 Task: Create a task  Integrate website with a new customer review management tool , assign it to team member softage.1@softage.net in the project ConnectTech and update the status of the task to  On Track  , set the priority of the task to Low
Action: Mouse moved to (56, 443)
Screenshot: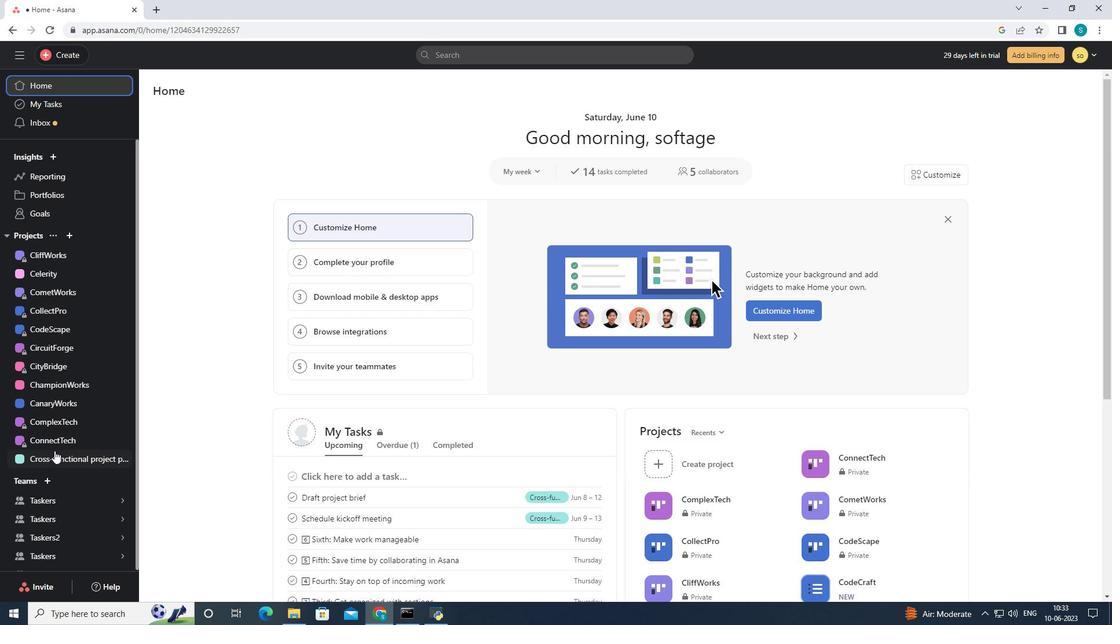 
Action: Mouse pressed left at (56, 443)
Screenshot: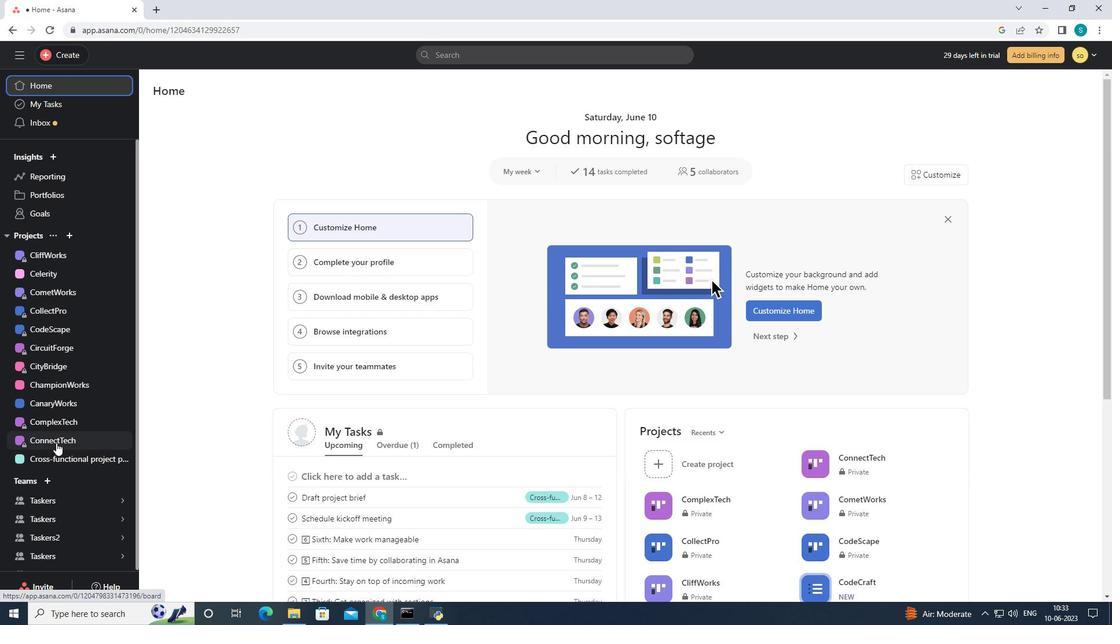 
Action: Mouse moved to (56, 55)
Screenshot: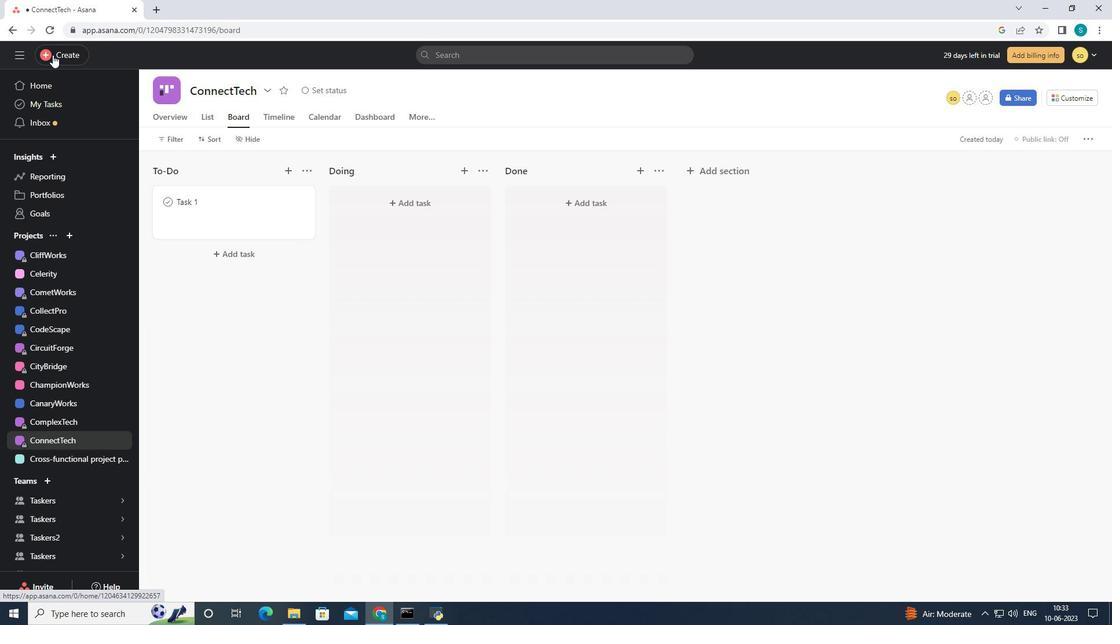 
Action: Mouse pressed left at (56, 55)
Screenshot: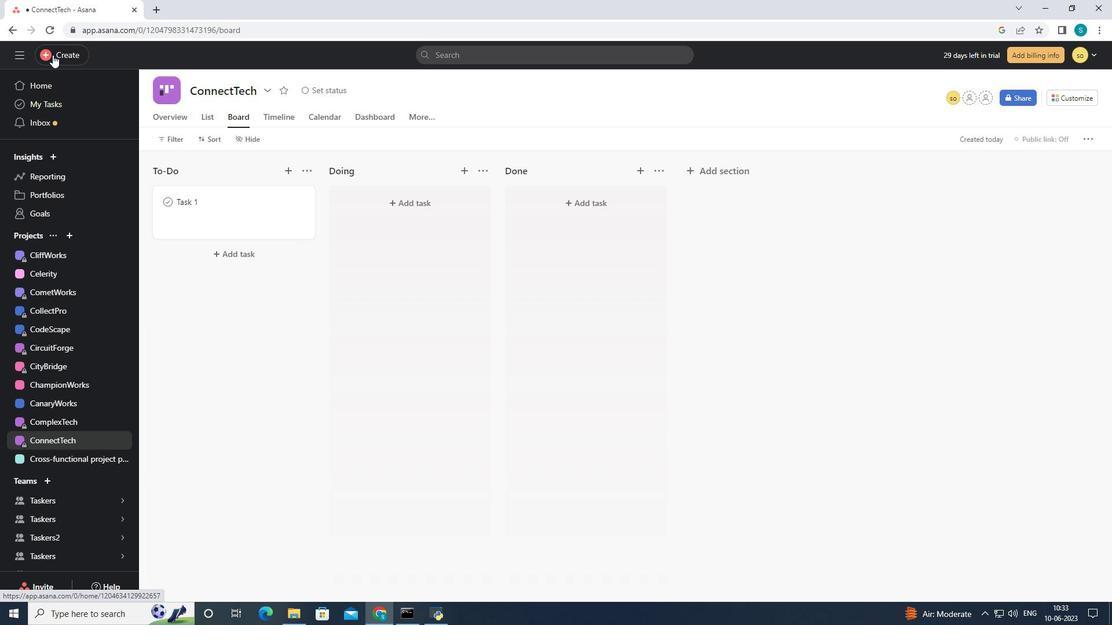 
Action: Mouse moved to (133, 61)
Screenshot: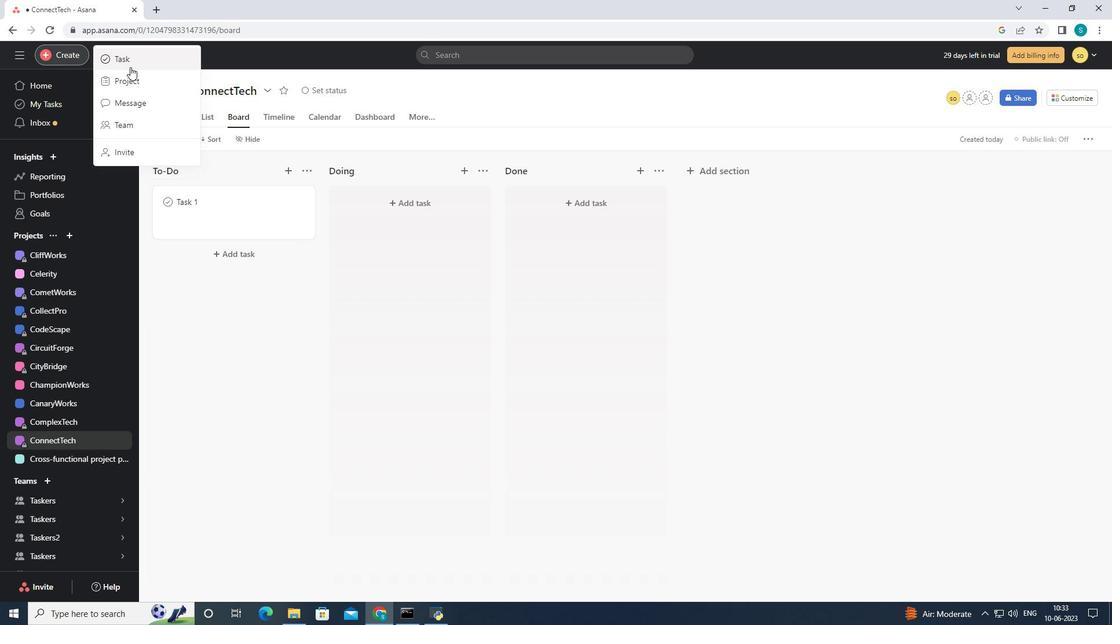 
Action: Mouse pressed left at (133, 61)
Screenshot: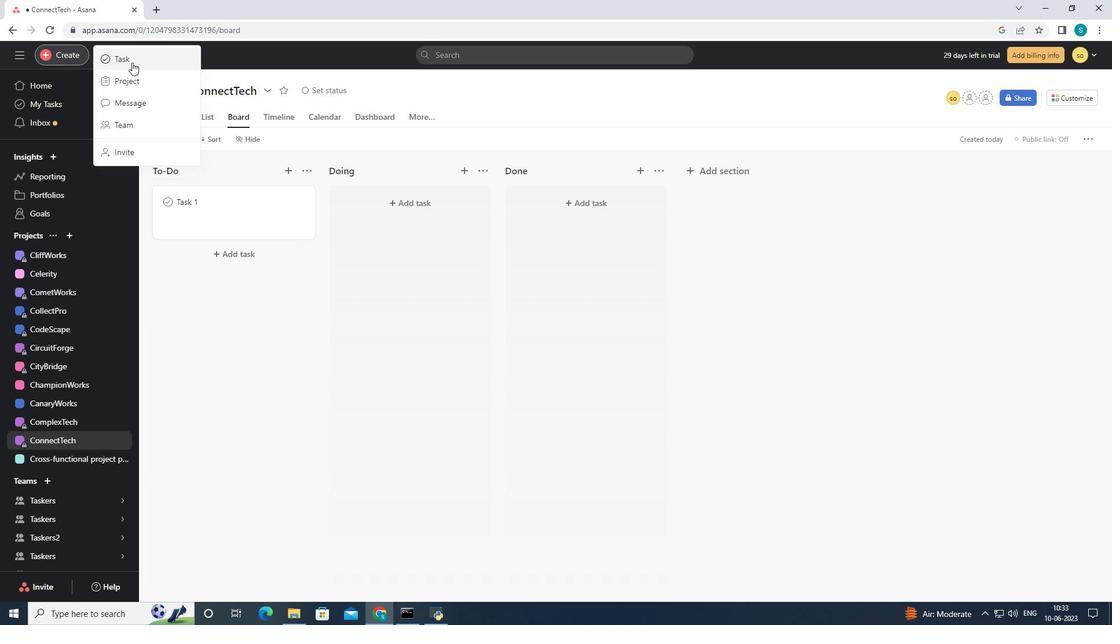 
Action: Mouse moved to (862, 359)
Screenshot: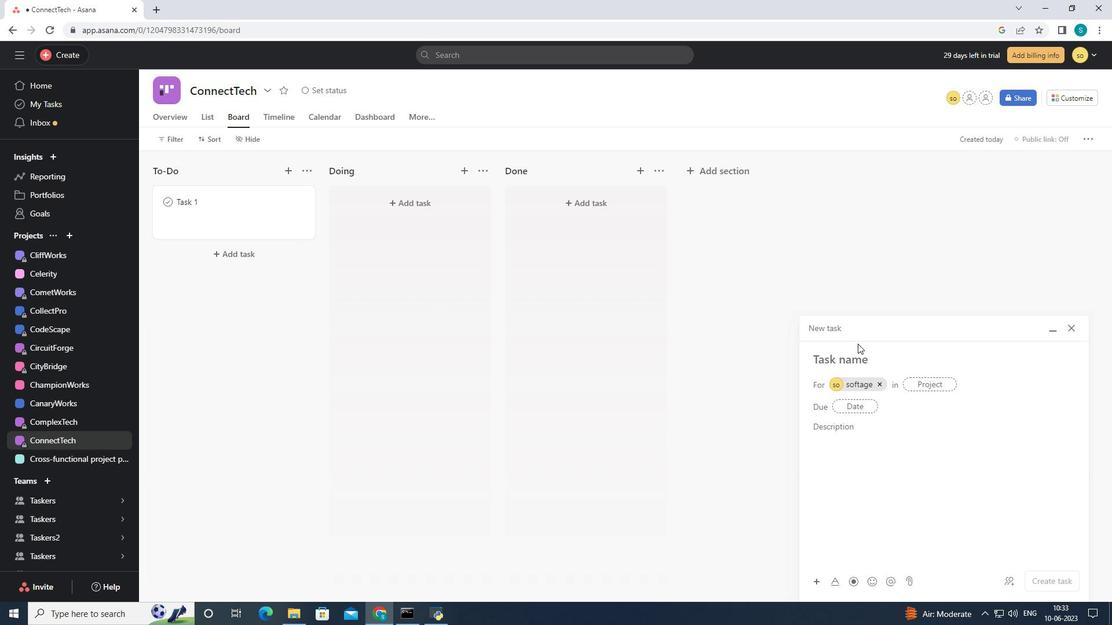 
Action: Mouse pressed left at (862, 359)
Screenshot: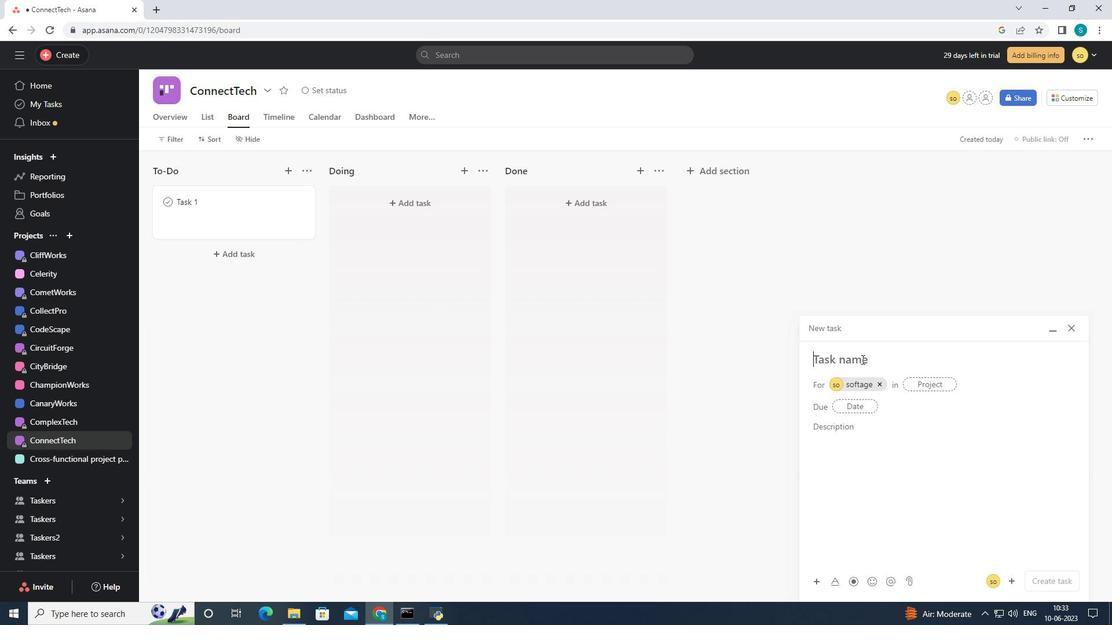 
Action: Key pressed <Key.shift>Integrate<Key.space><Key.shift>Website<Key.space>with<Key.space>a<Key.space>new<Key.space>customer<Key.space>review<Key.space>management<Key.space>tool
Screenshot: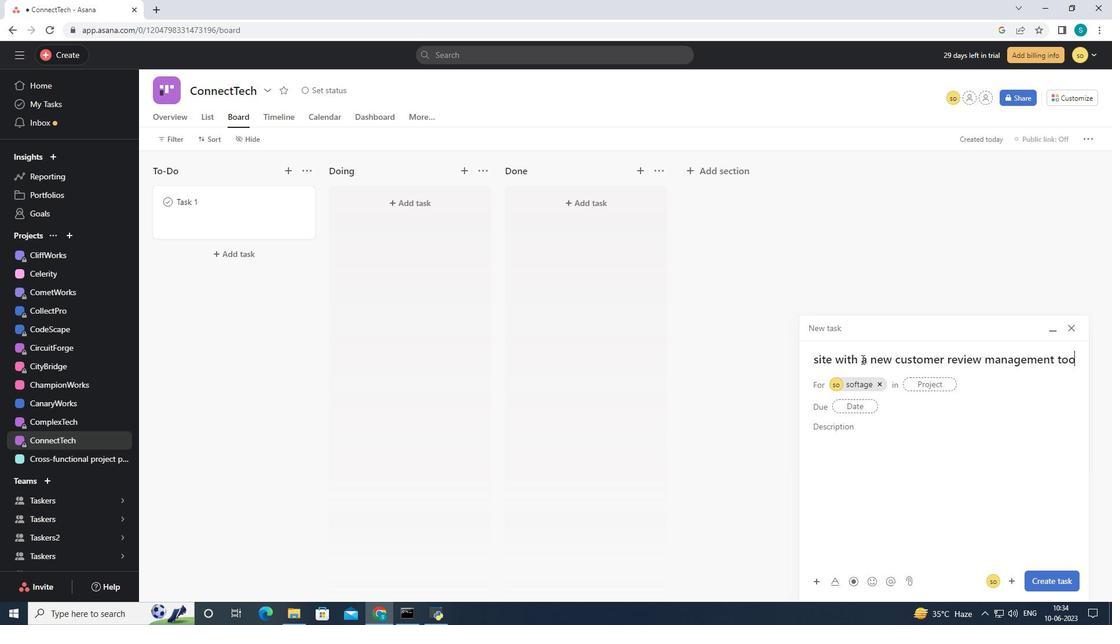 
Action: Mouse moved to (877, 385)
Screenshot: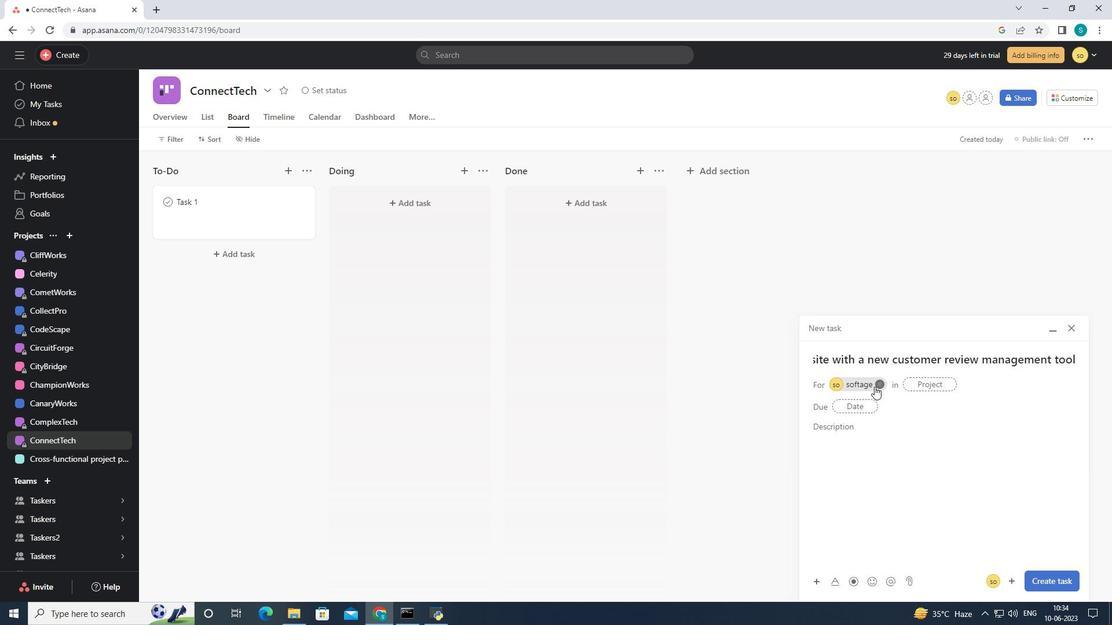 
Action: Mouse pressed left at (877, 385)
Screenshot: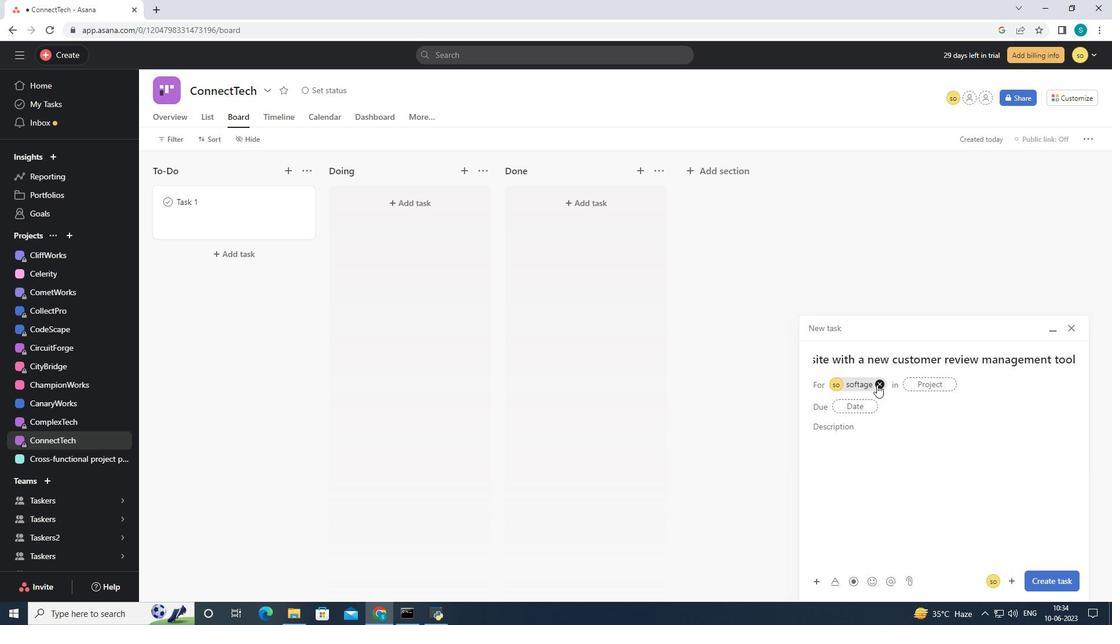 
Action: Mouse moved to (861, 384)
Screenshot: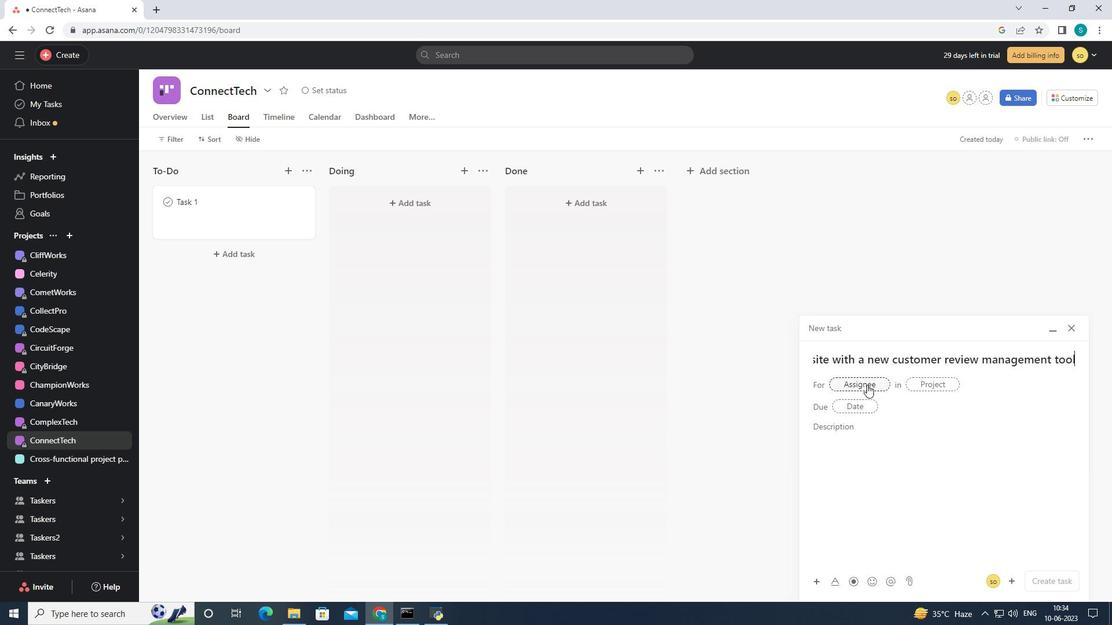 
Action: Mouse pressed left at (861, 384)
Screenshot: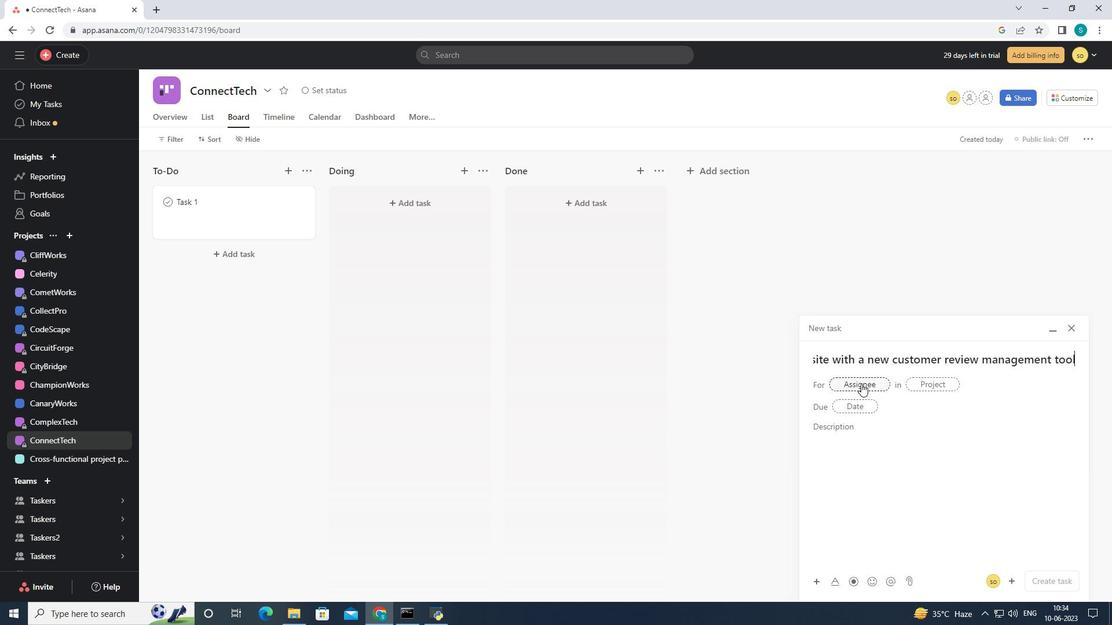 
Action: Key pressed softage.1<Key.shift>@
Screenshot: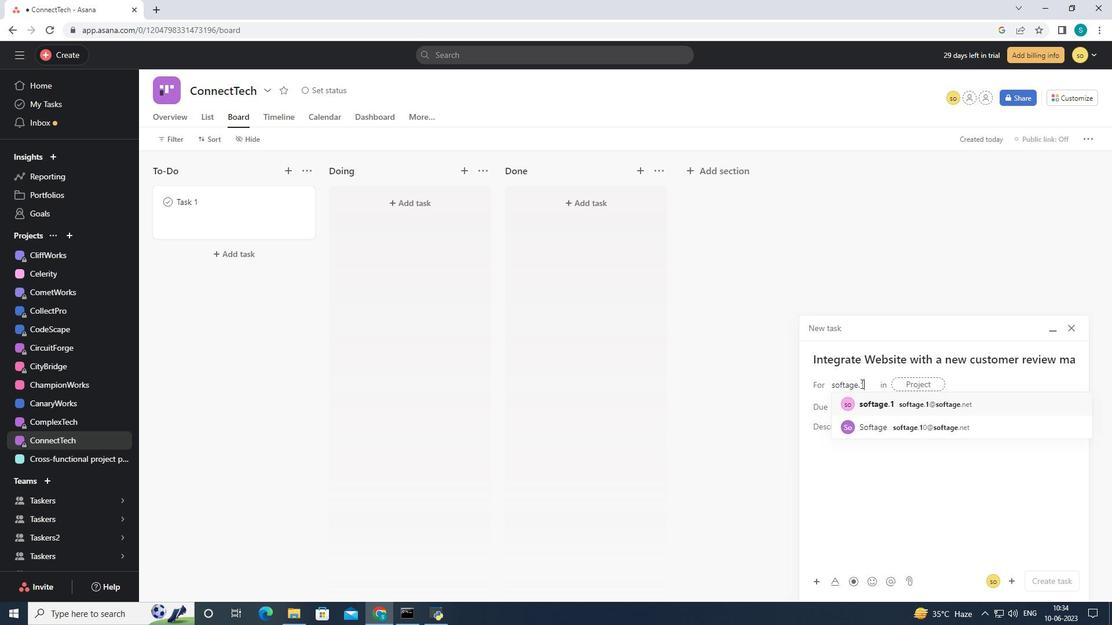 
Action: Mouse moved to (924, 403)
Screenshot: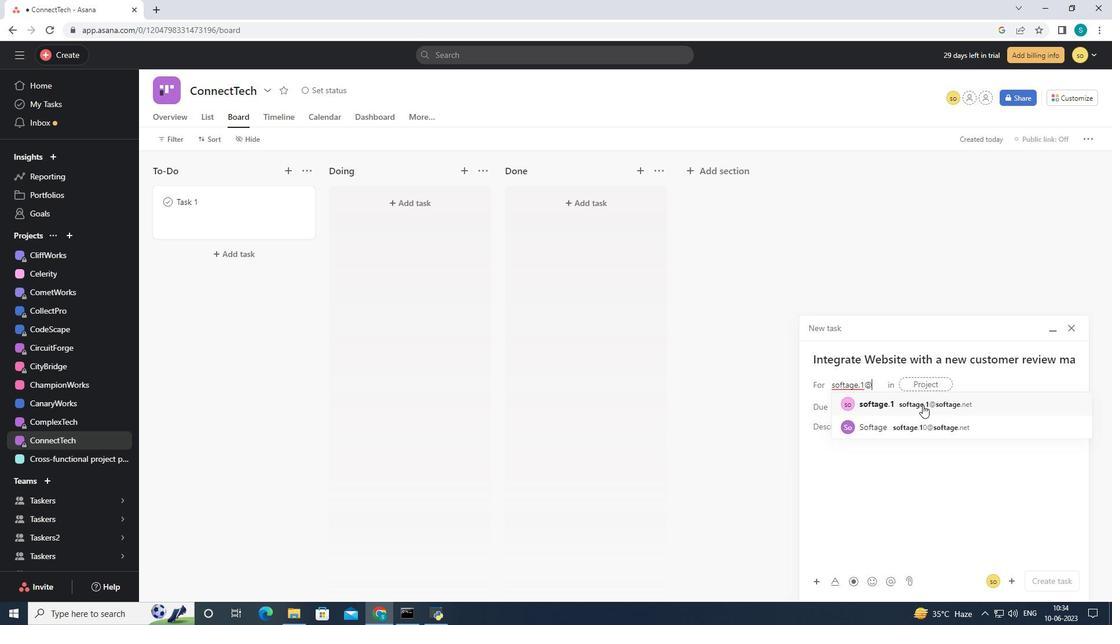 
Action: Mouse pressed left at (924, 403)
Screenshot: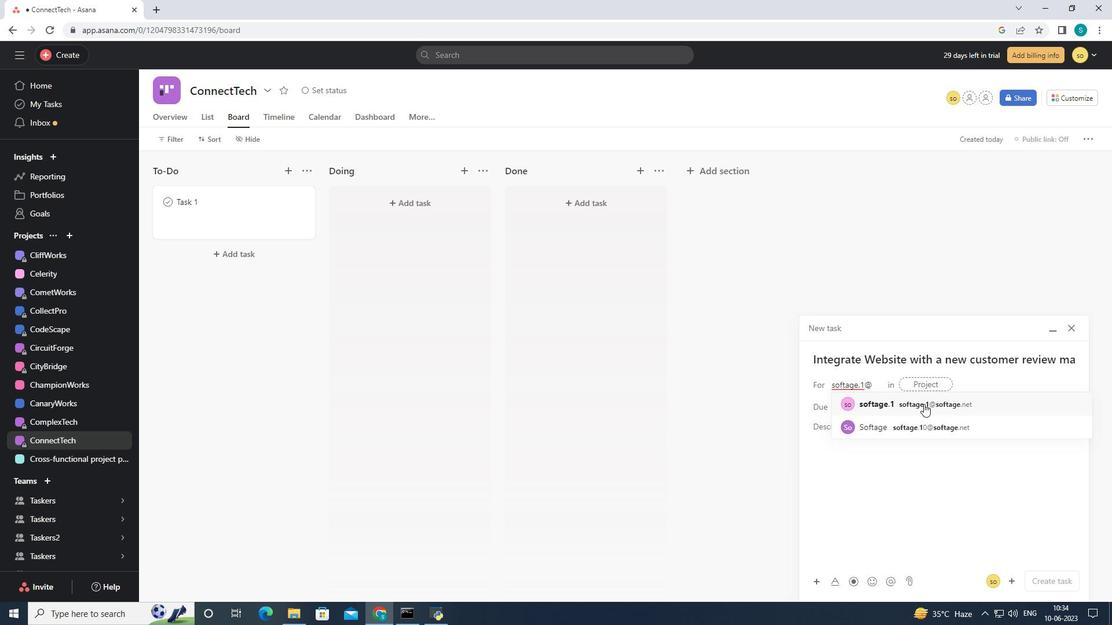 
Action: Mouse moved to (793, 403)
Screenshot: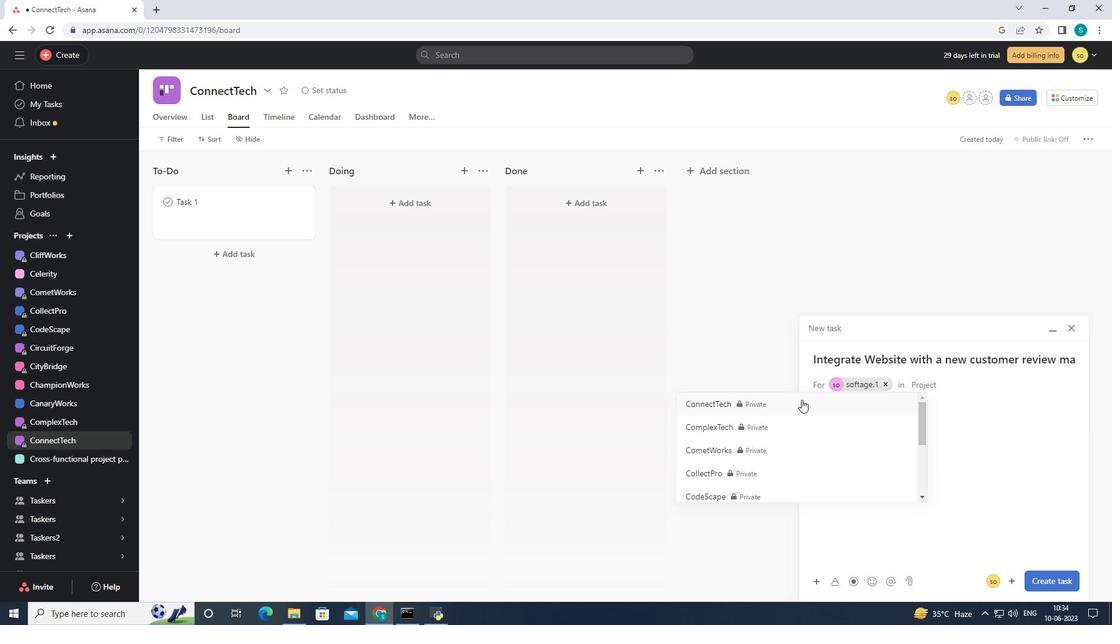 
Action: Mouse pressed left at (793, 403)
Screenshot: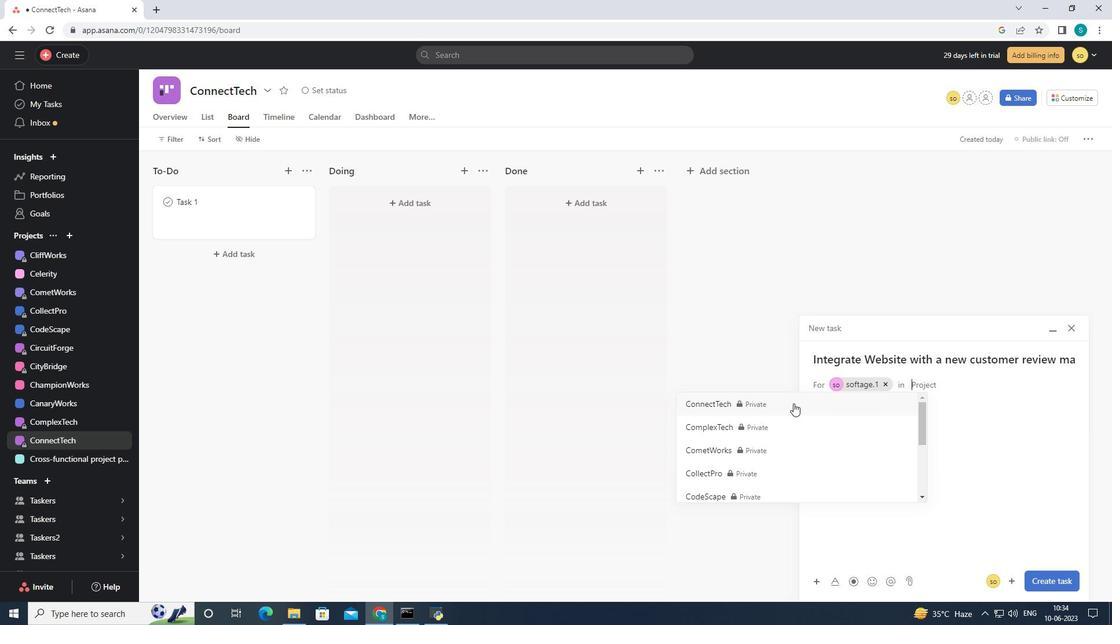 
Action: Mouse moved to (873, 432)
Screenshot: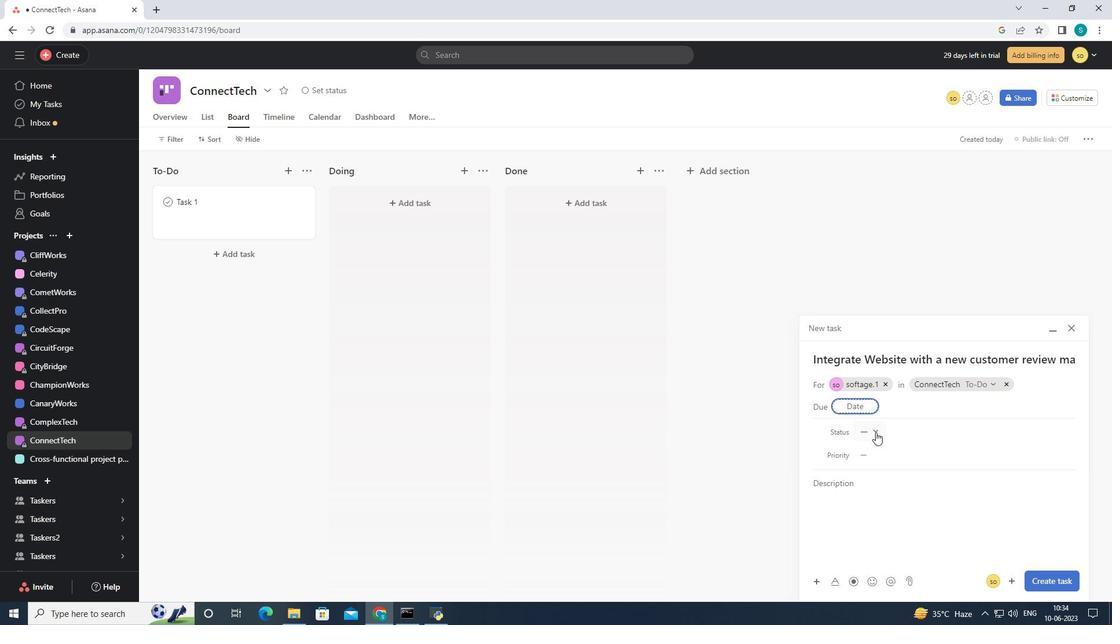 
Action: Mouse pressed left at (873, 432)
Screenshot: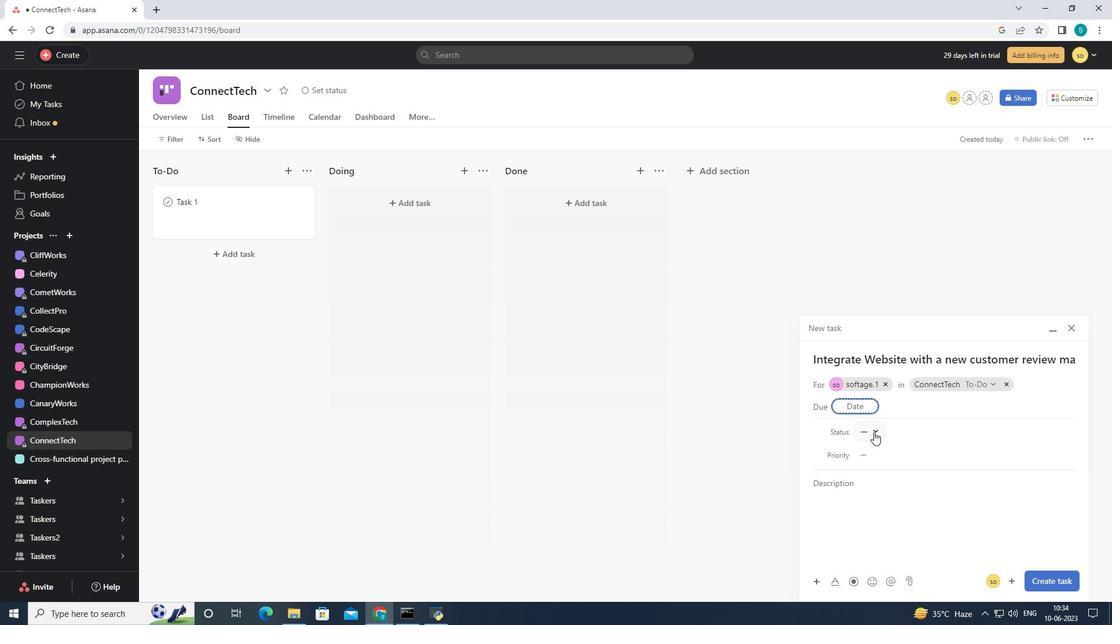
Action: Mouse moved to (877, 468)
Screenshot: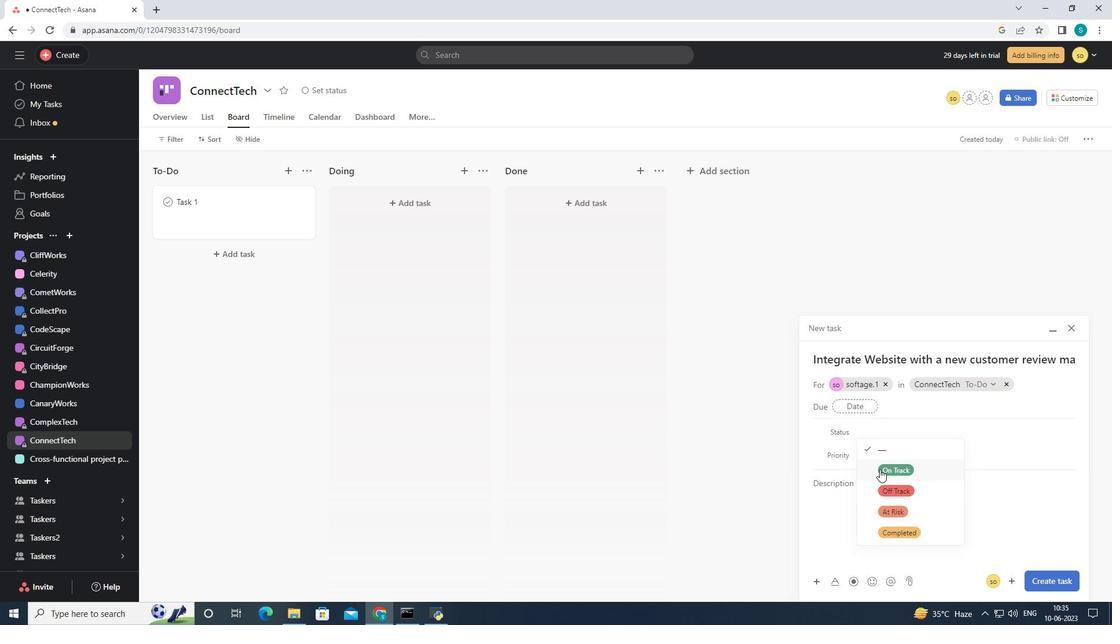 
Action: Mouse pressed left at (877, 468)
Screenshot: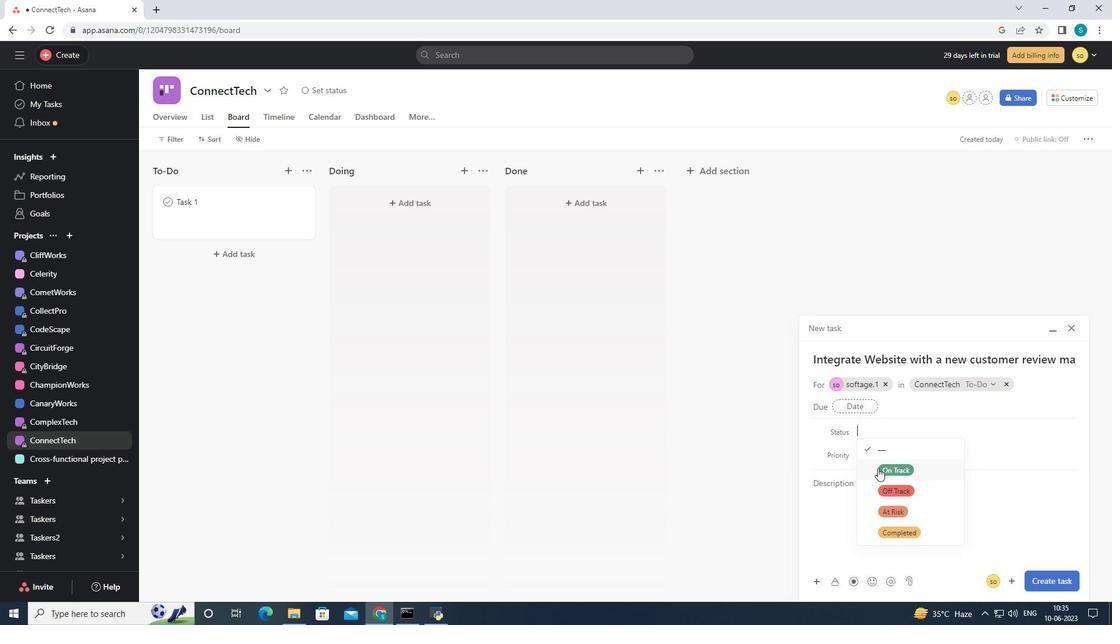 
Action: Mouse moved to (878, 454)
Screenshot: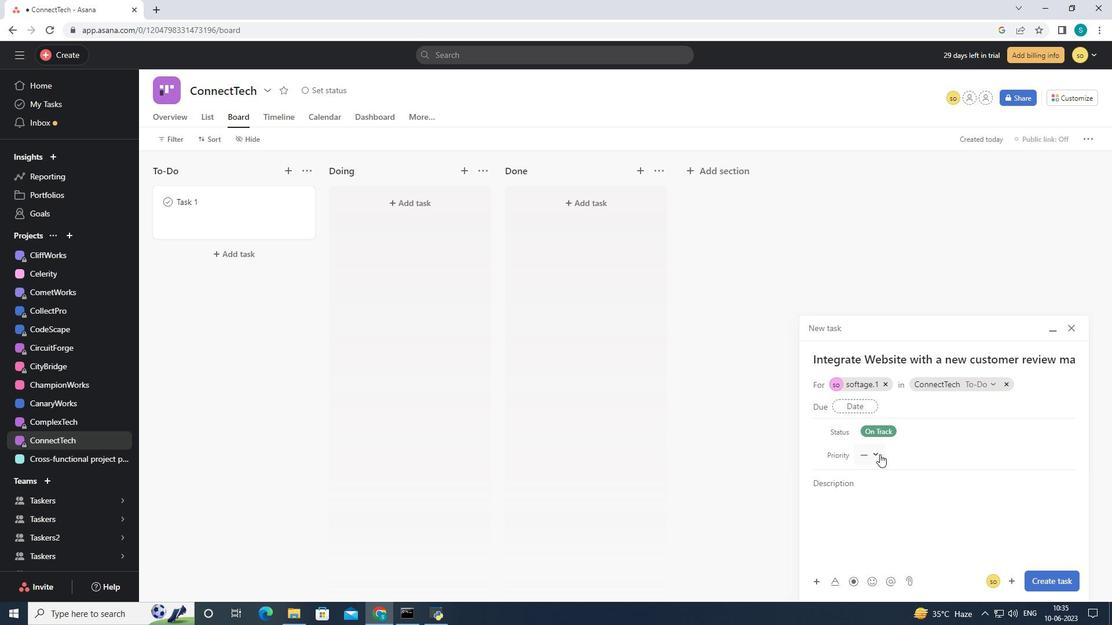
Action: Mouse pressed left at (878, 454)
Screenshot: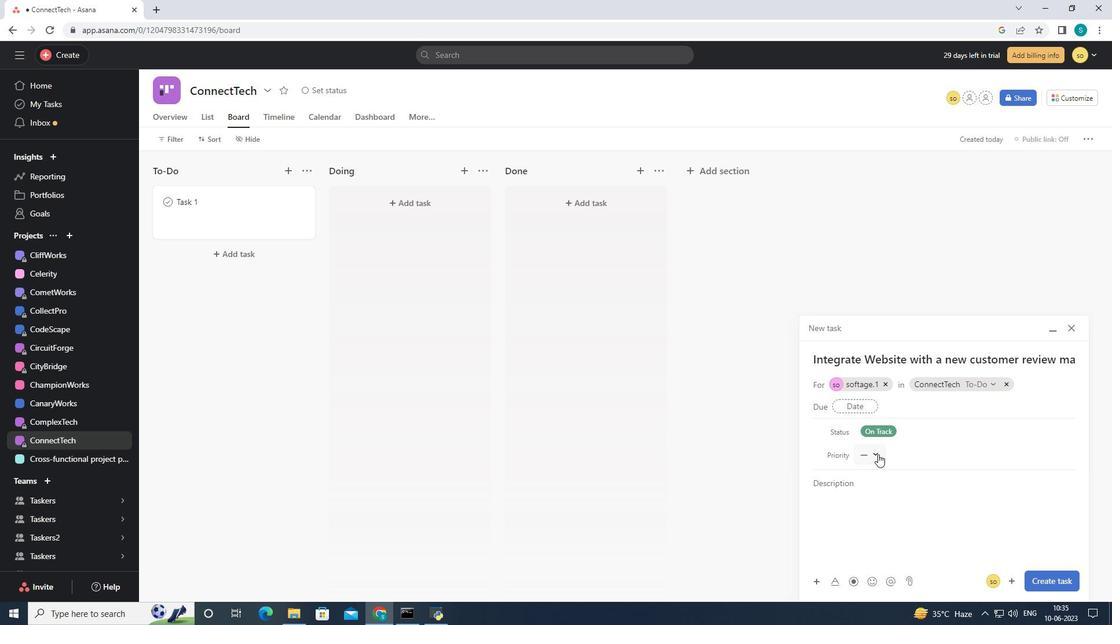 
Action: Mouse moved to (874, 538)
Screenshot: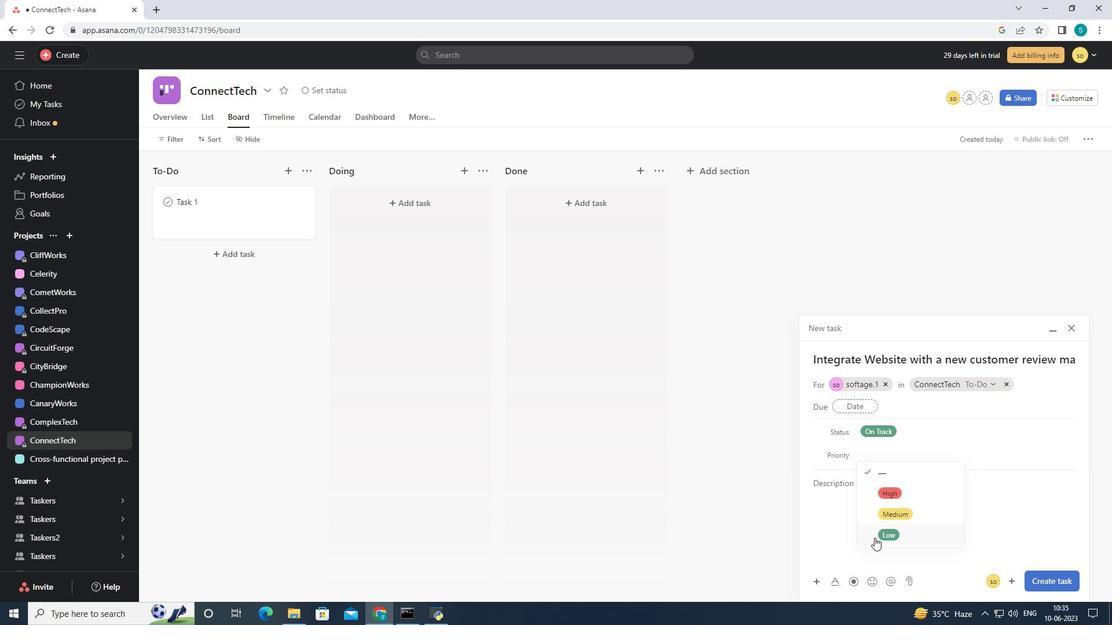 
Action: Mouse pressed left at (874, 538)
Screenshot: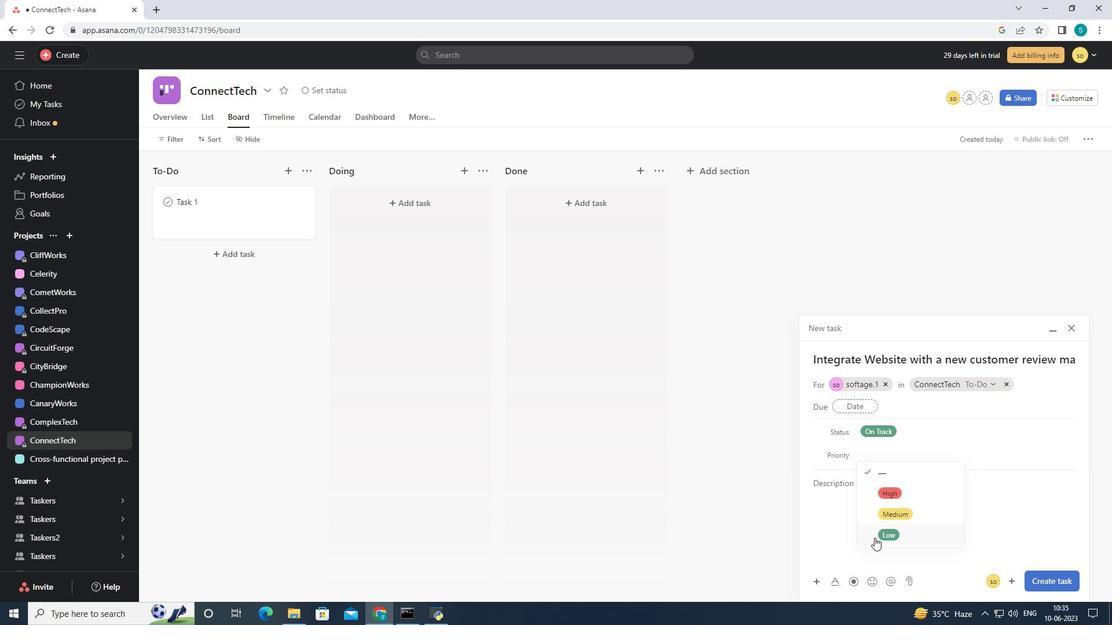 
Action: Mouse moved to (1062, 581)
Screenshot: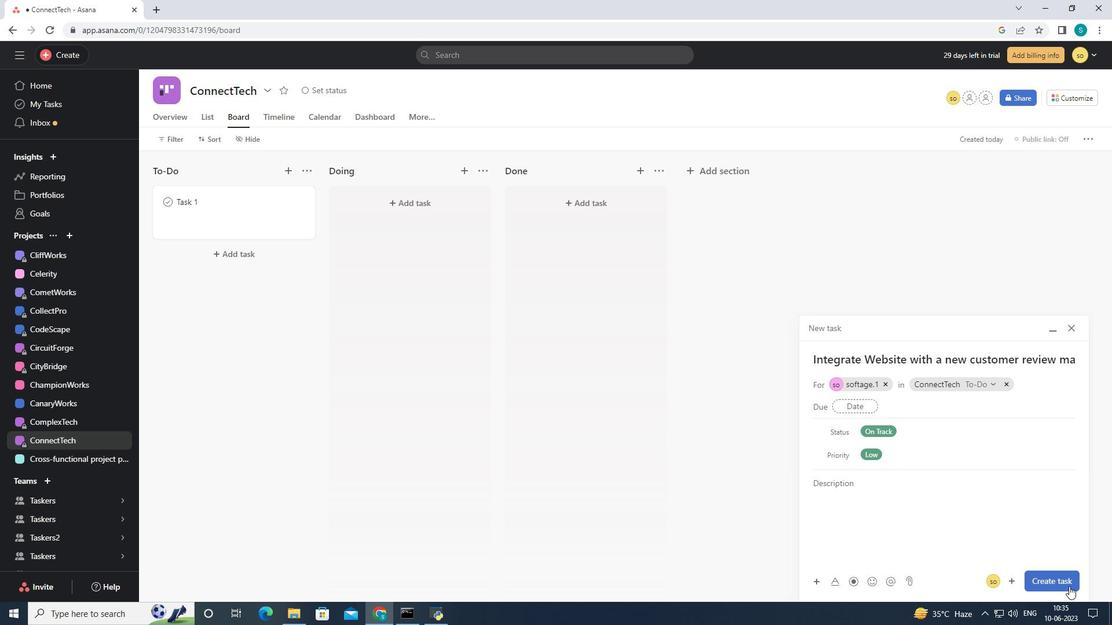 
Action: Mouse pressed left at (1062, 581)
Screenshot: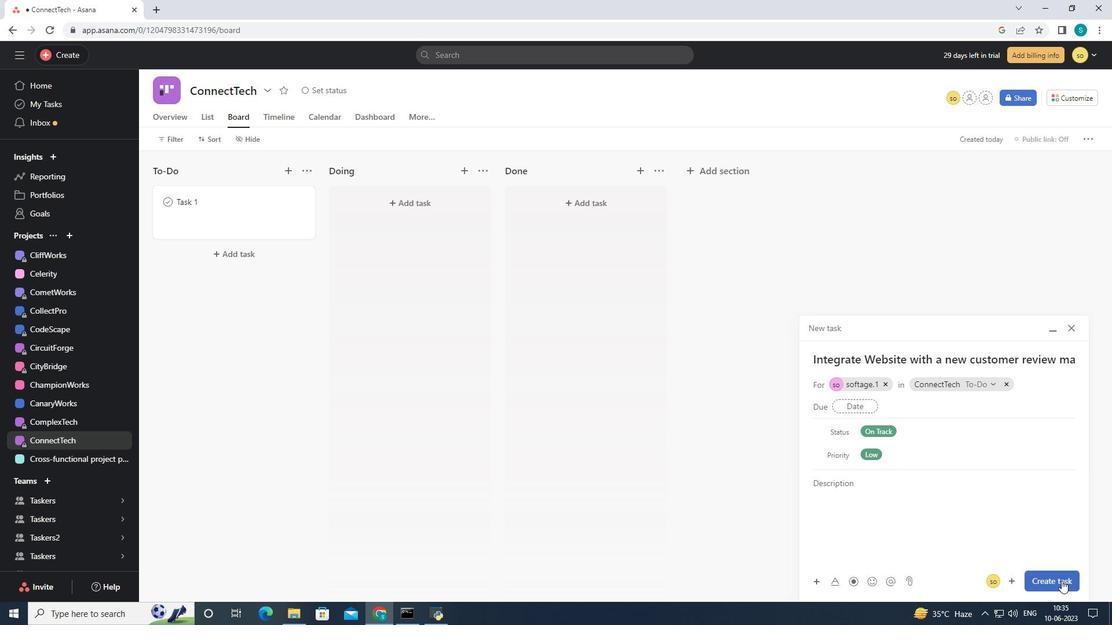 
Action: Mouse moved to (840, 493)
Screenshot: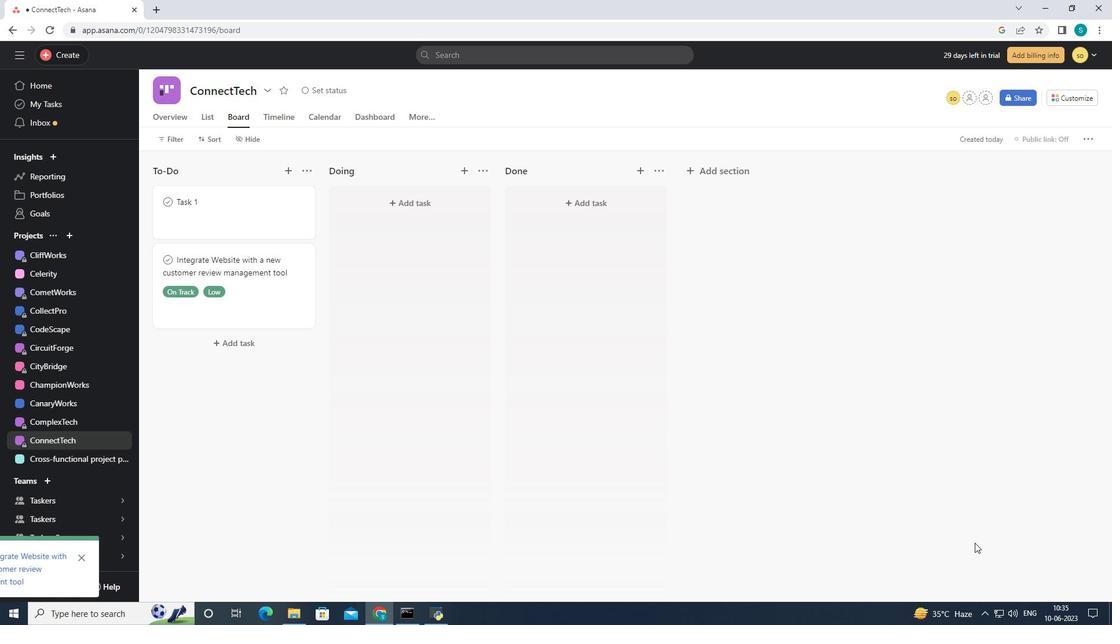 
